 Task: Create a task  Develop a new online tool for online job applications , assign it to team member softage.5@softage.net in the project AutoWave and update the status of the task to  On Track  , set the priority of the task to High
Action: Mouse moved to (57, 50)
Screenshot: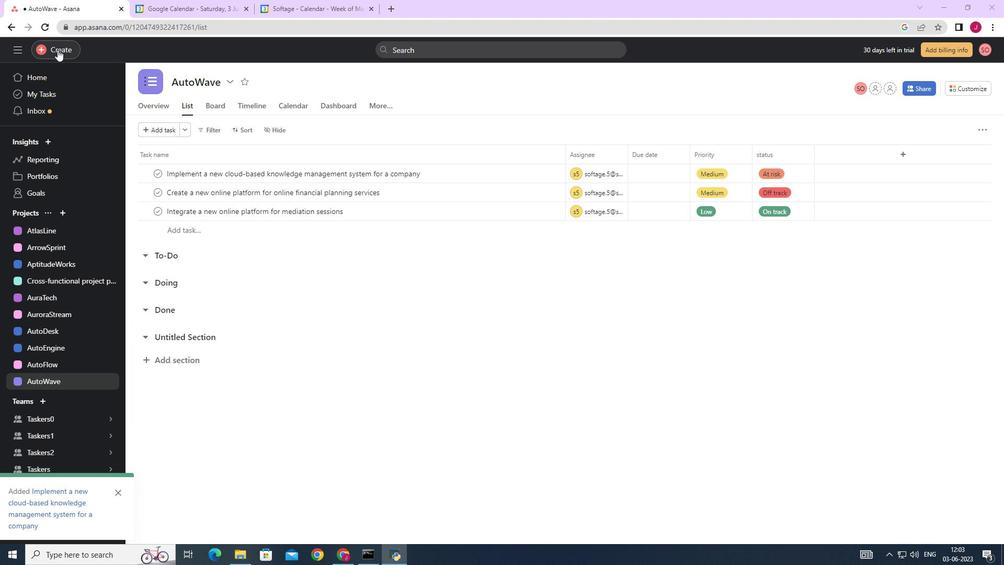
Action: Mouse pressed left at (57, 50)
Screenshot: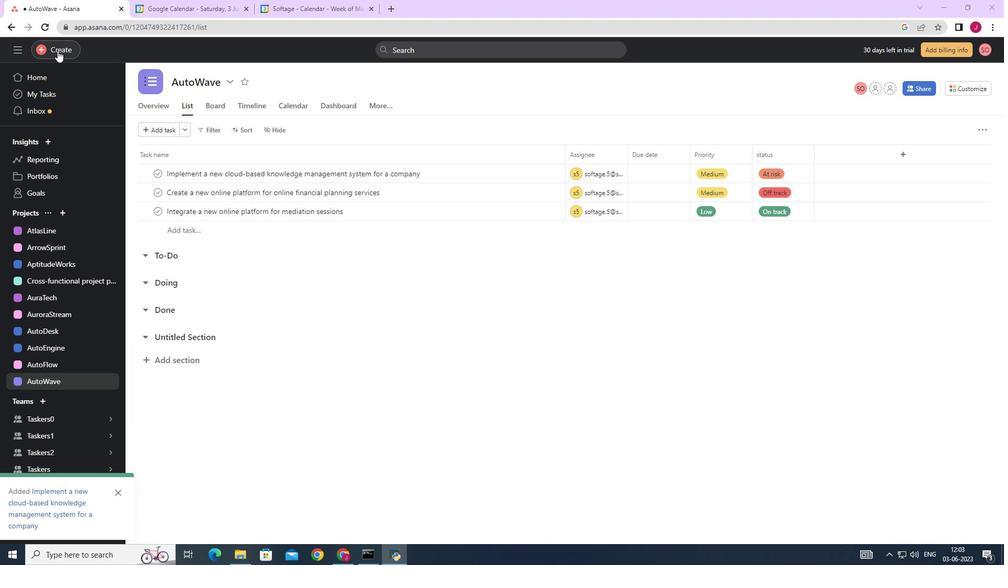 
Action: Mouse moved to (130, 50)
Screenshot: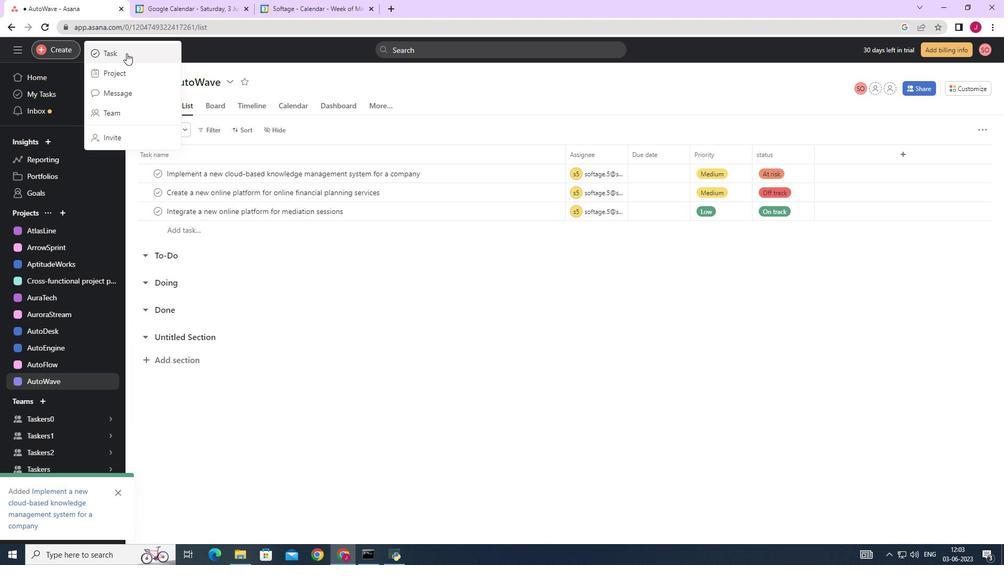 
Action: Mouse pressed left at (130, 50)
Screenshot: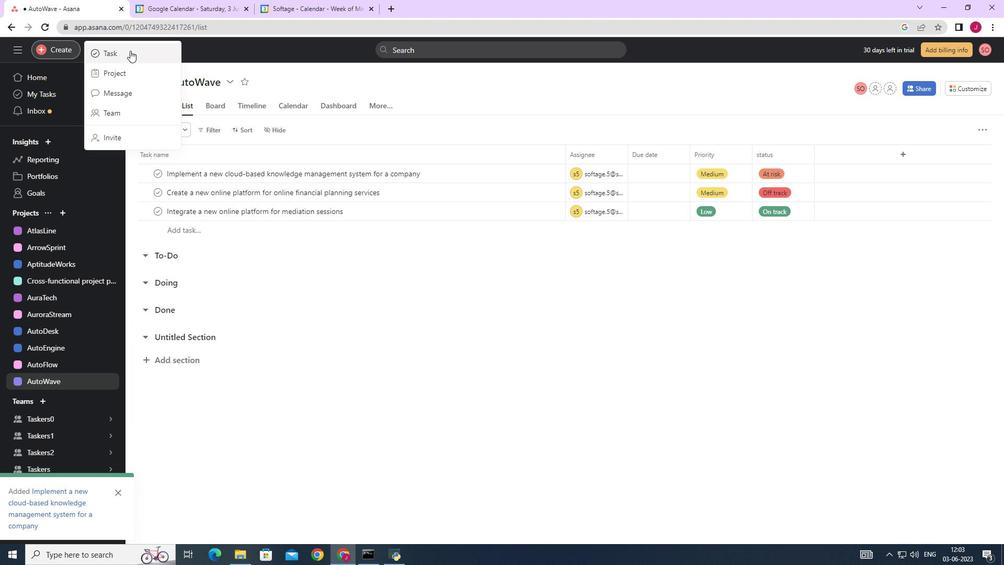 
Action: Mouse moved to (802, 347)
Screenshot: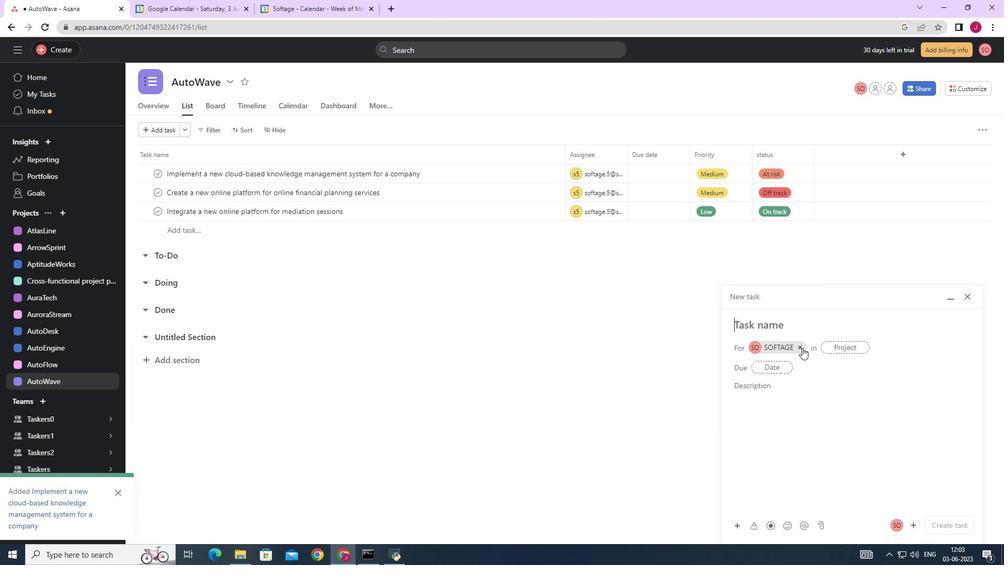 
Action: Mouse pressed left at (802, 347)
Screenshot: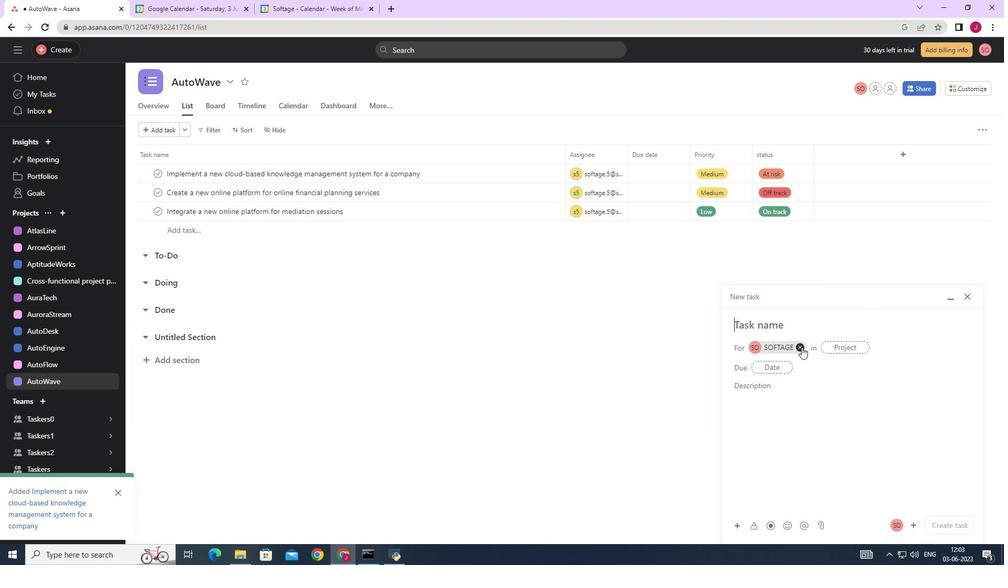 
Action: Mouse moved to (757, 324)
Screenshot: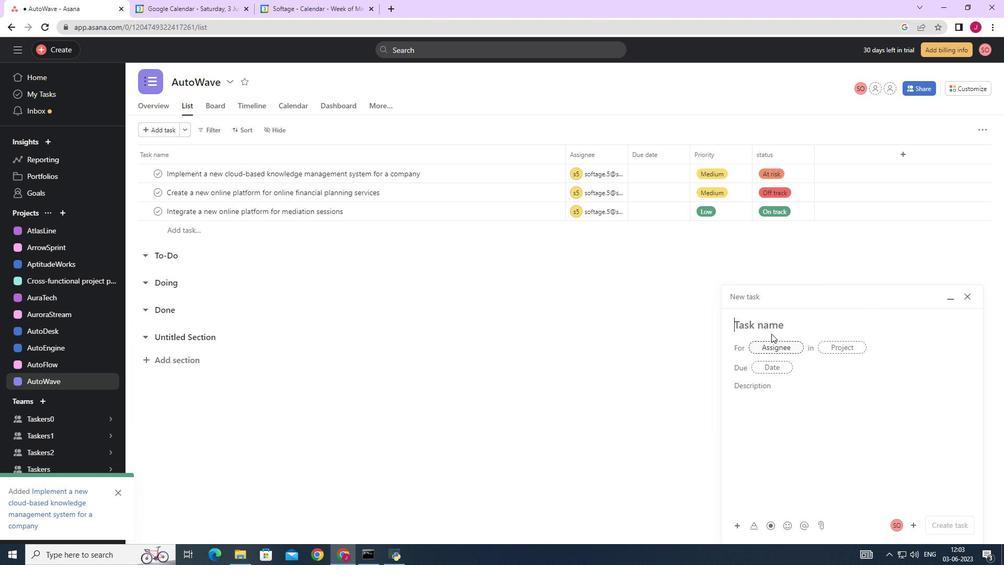 
Action: Key pressed <Key.caps_lock>D<Key.caps_lock>evelop<Key.space>a<Key.space>new<Key.space>online<Key.space>tool<Key.space>for<Key.space>online<Key.space>job<Key.space>applications
Screenshot: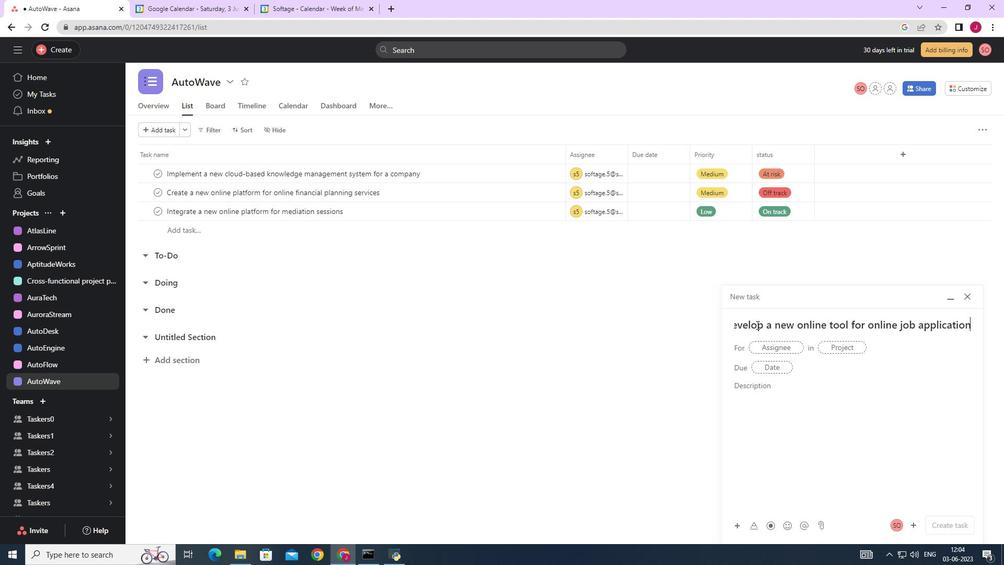 
Action: Mouse moved to (770, 350)
Screenshot: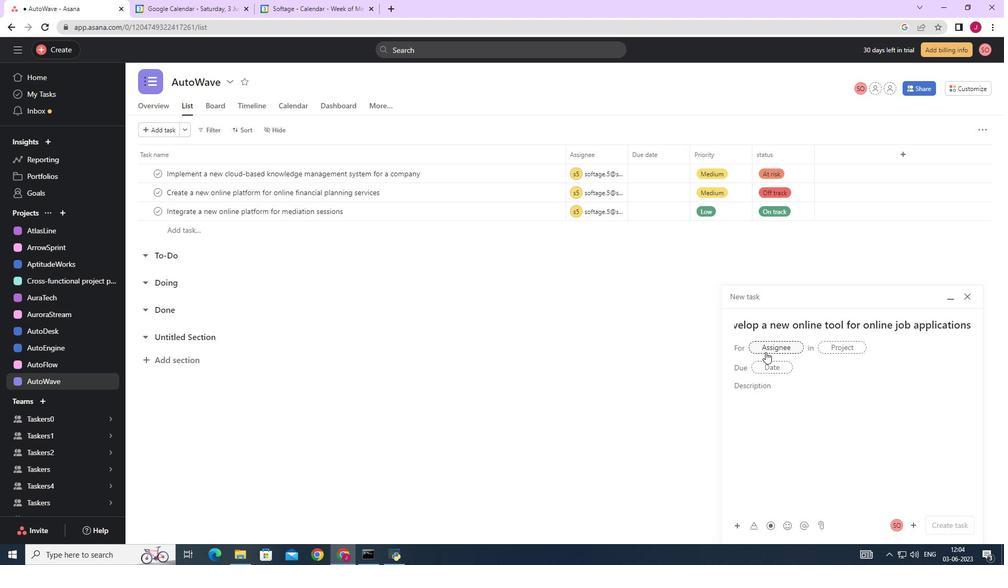
Action: Mouse pressed left at (770, 350)
Screenshot: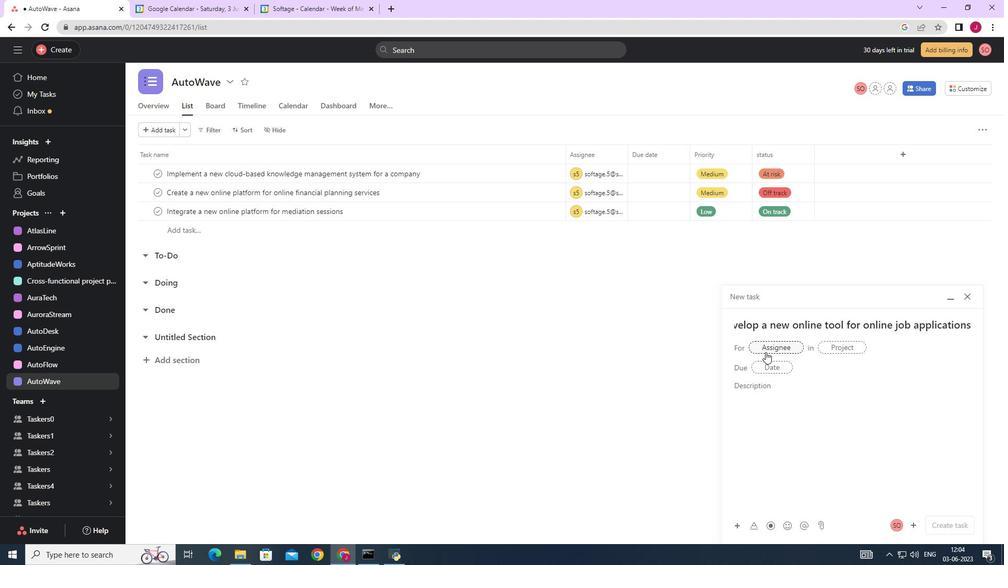 
Action: Key pressed softage.5
Screenshot: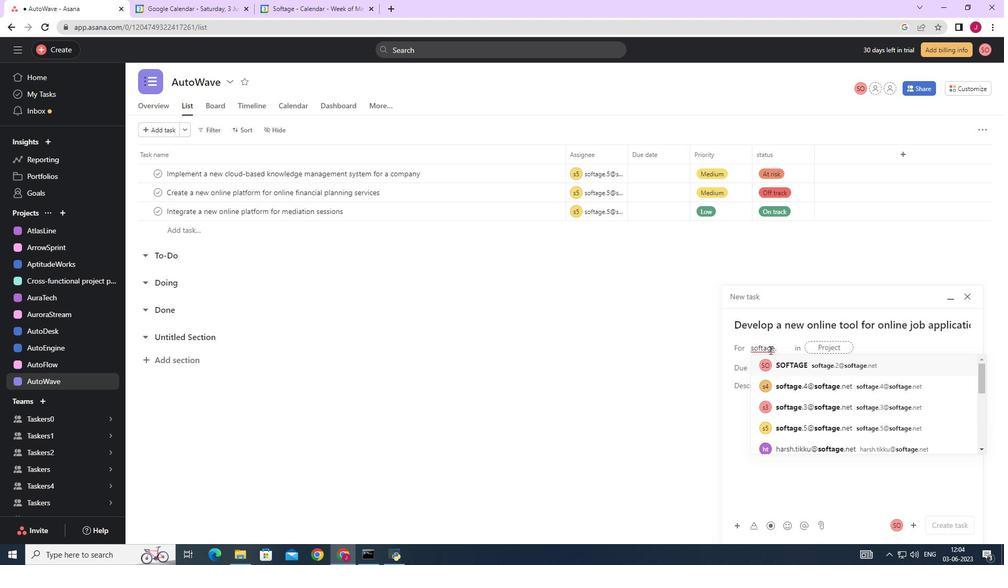 
Action: Mouse moved to (825, 362)
Screenshot: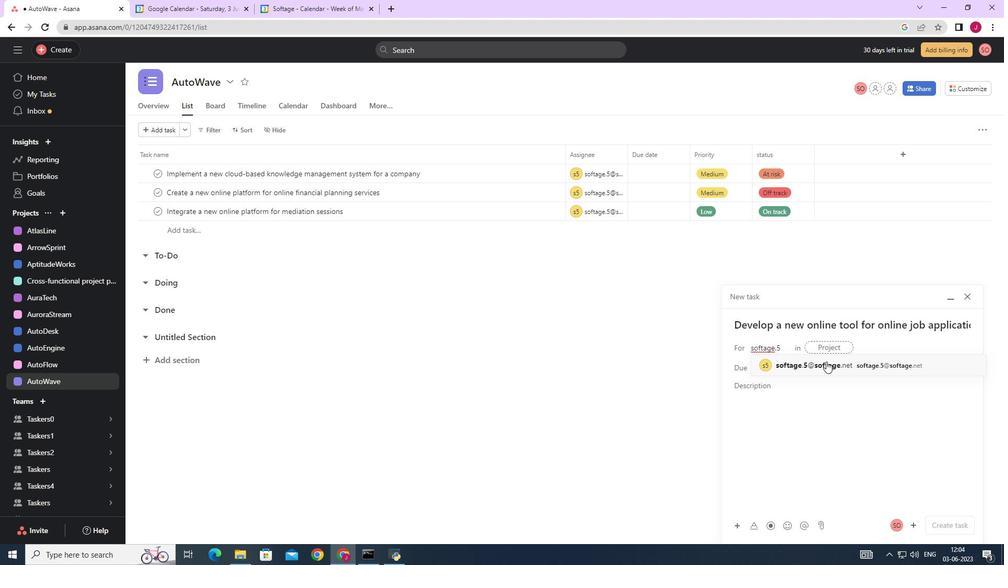 
Action: Mouse pressed left at (825, 362)
Screenshot: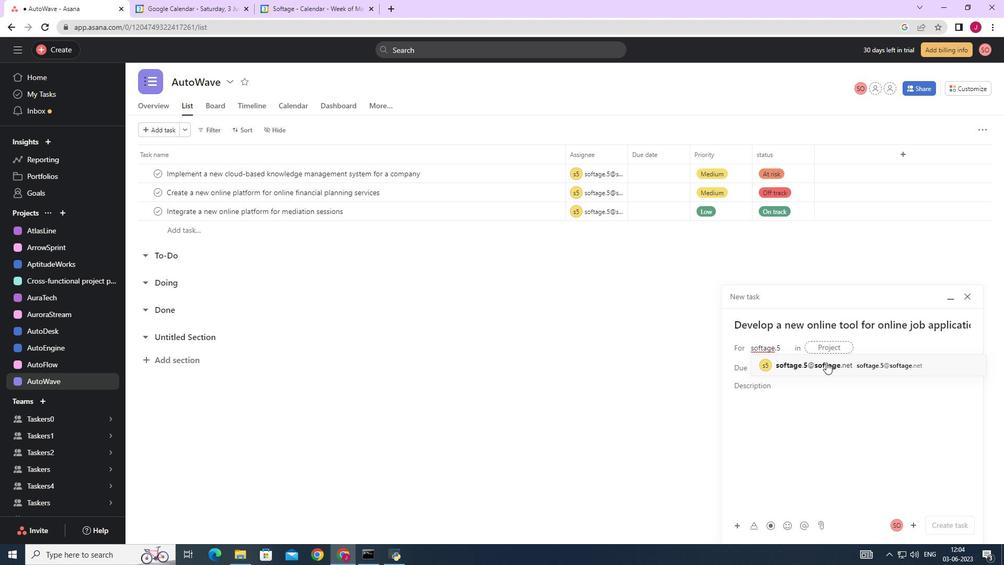 
Action: Mouse moved to (682, 361)
Screenshot: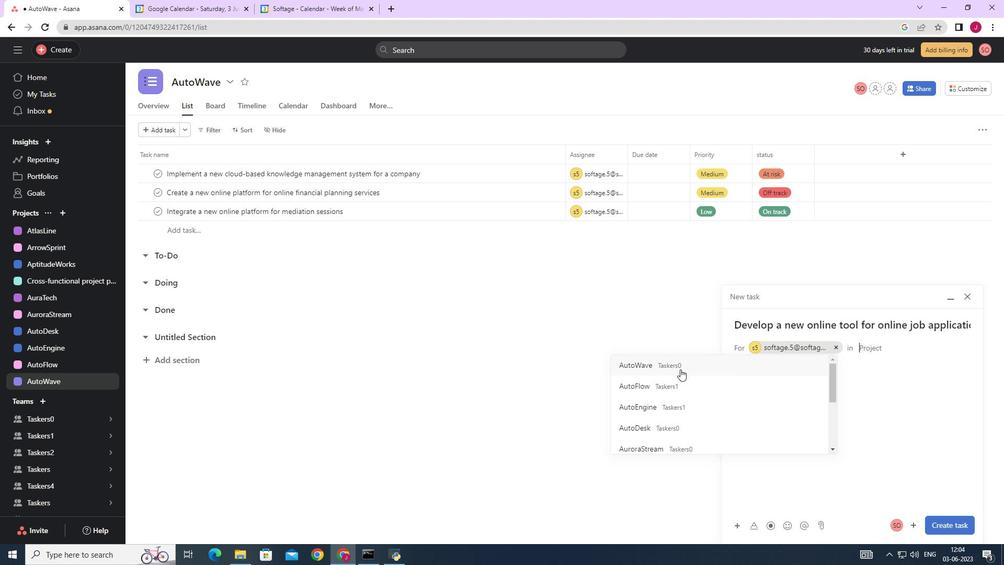 
Action: Mouse pressed left at (682, 361)
Screenshot: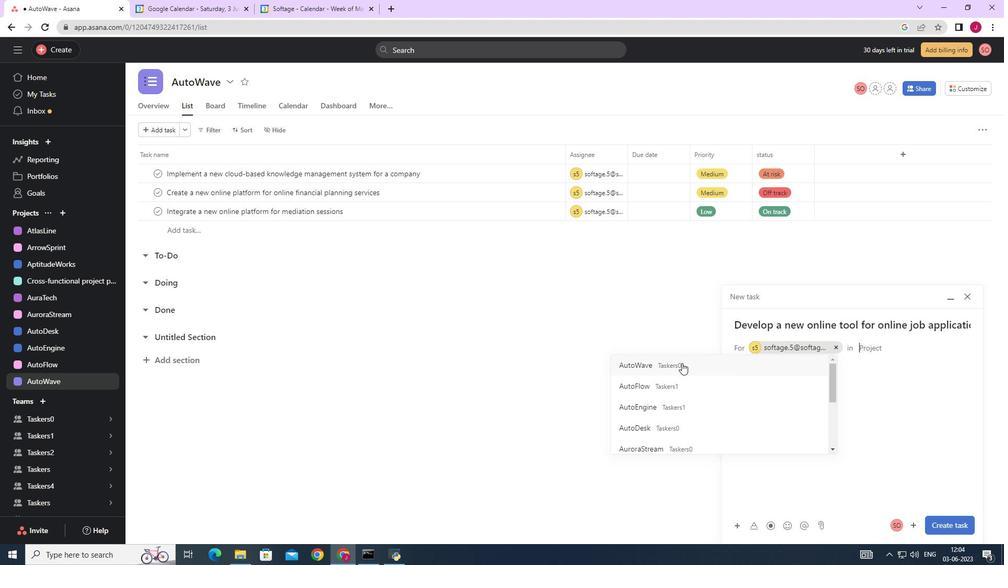 
Action: Mouse moved to (790, 392)
Screenshot: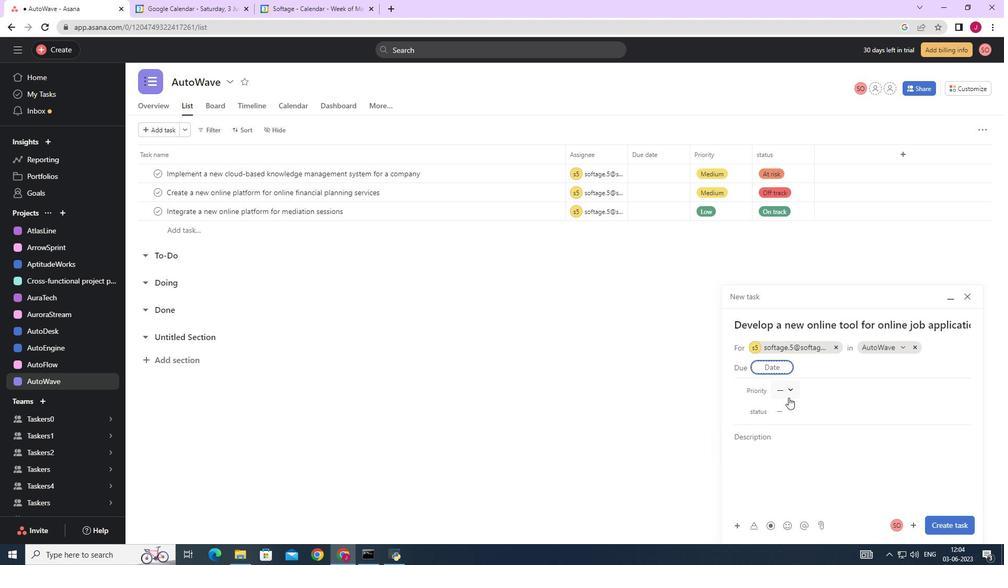 
Action: Mouse pressed left at (790, 392)
Screenshot: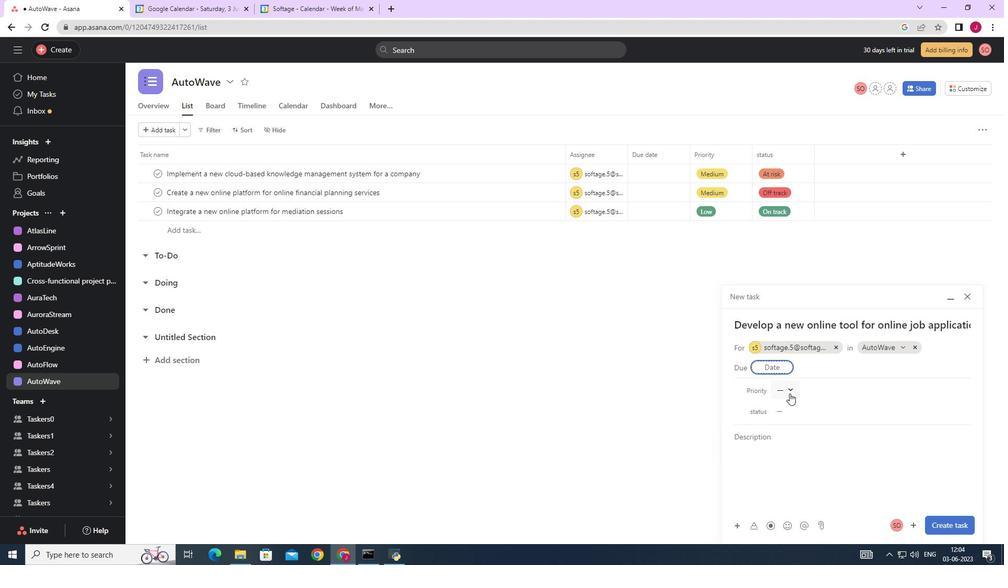 
Action: Mouse moved to (803, 426)
Screenshot: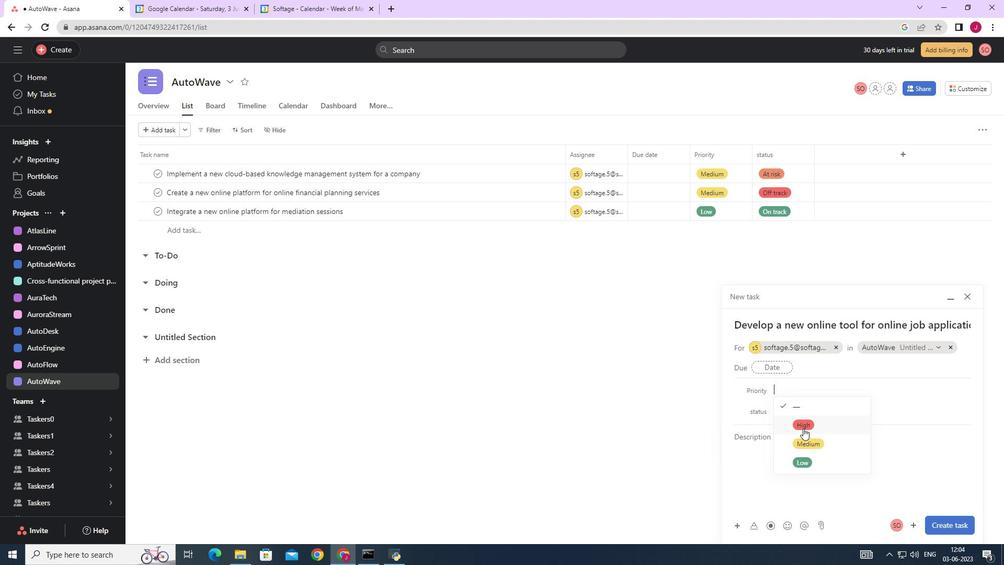 
Action: Mouse pressed left at (803, 426)
Screenshot: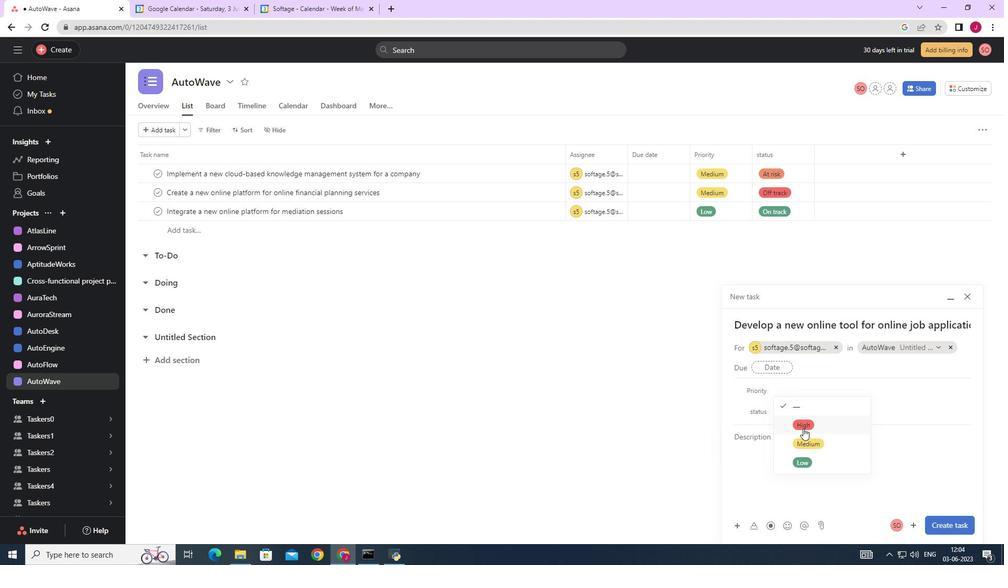 
Action: Mouse moved to (792, 410)
Screenshot: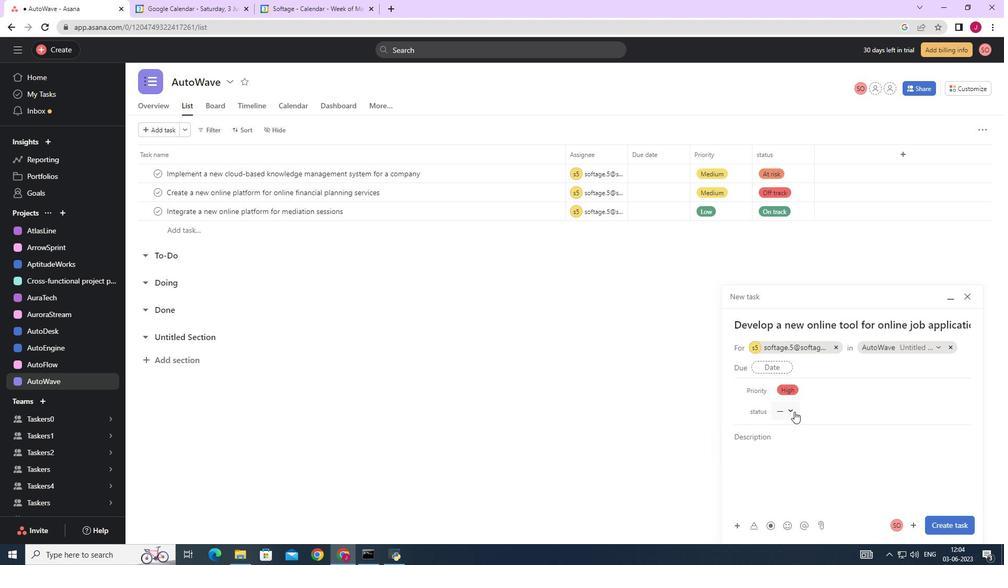 
Action: Mouse pressed left at (792, 410)
Screenshot: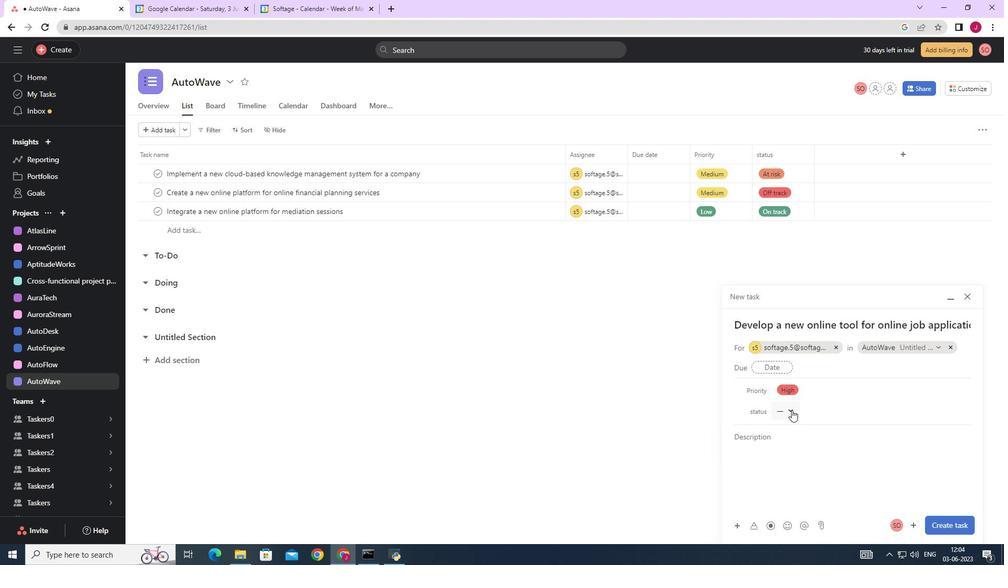
Action: Mouse moved to (804, 444)
Screenshot: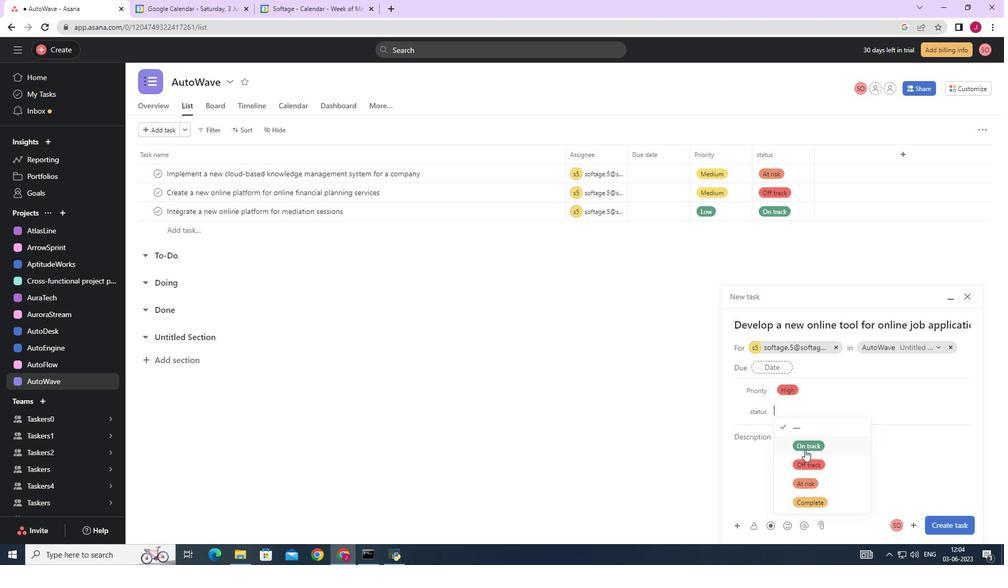 
Action: Mouse pressed left at (804, 444)
Screenshot: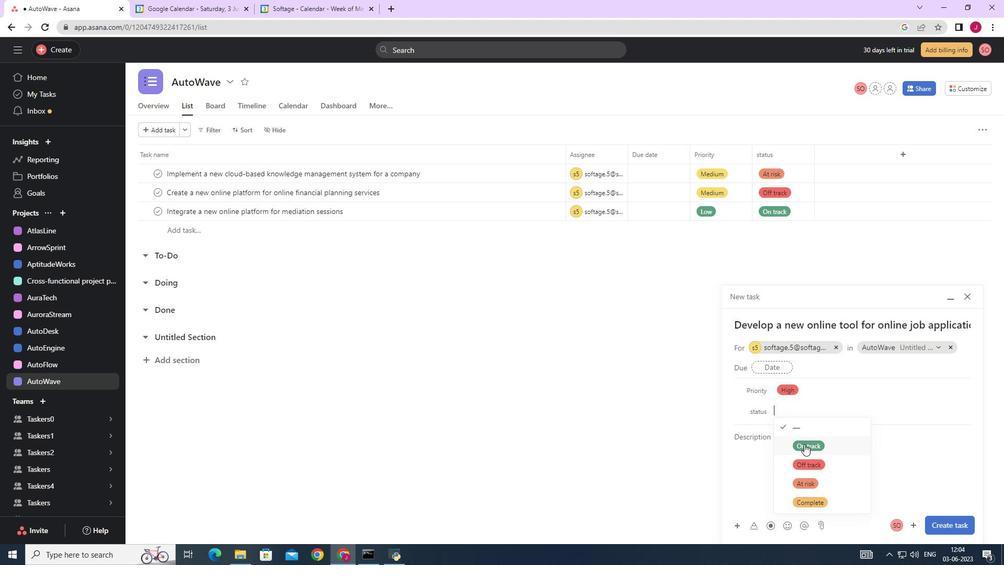 
Action: Mouse moved to (945, 525)
Screenshot: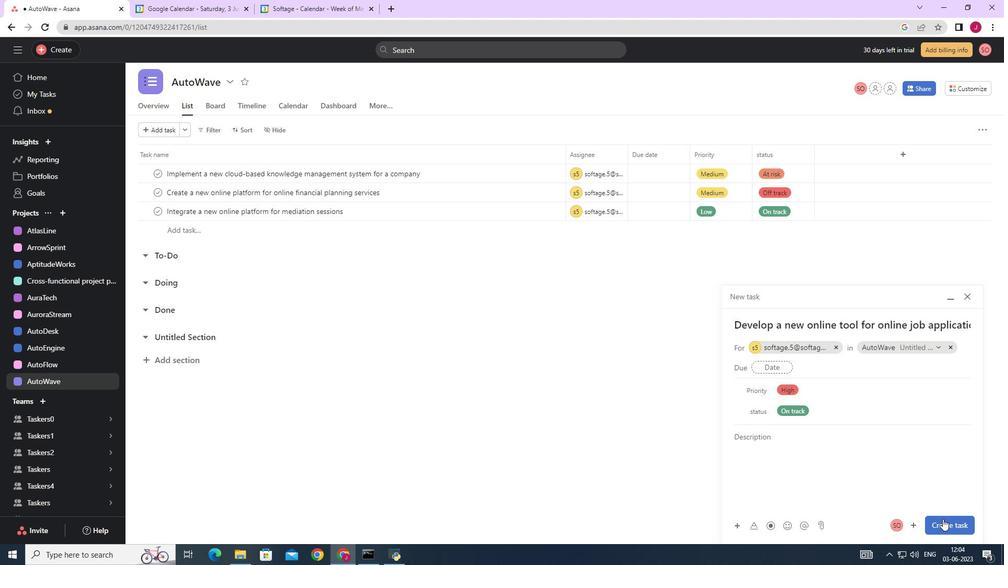 
Action: Mouse pressed left at (945, 525)
Screenshot: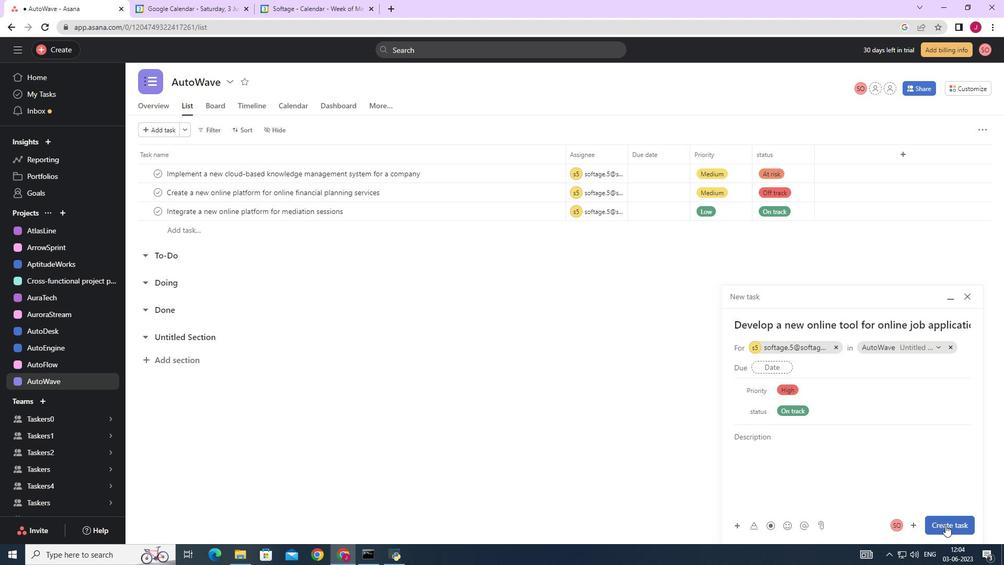 
Action: Mouse moved to (928, 501)
Screenshot: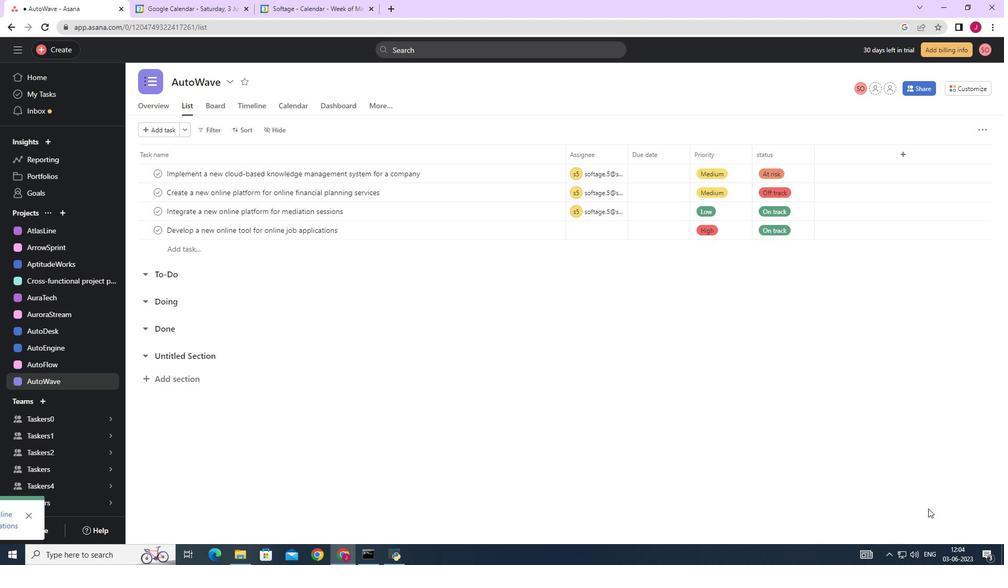 
